Task: Set "Limit the size of each slice in macroblocks" for "H.264/MPEG-4 Part 10/AVC encoder (x264 10-bit)" to 3.
Action: Mouse moved to (89, 15)
Screenshot: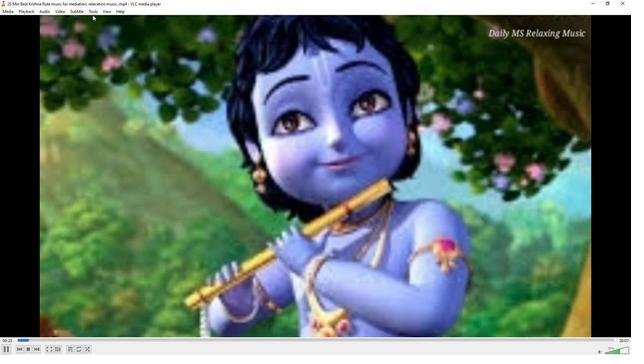 
Action: Mouse pressed left at (89, 15)
Screenshot: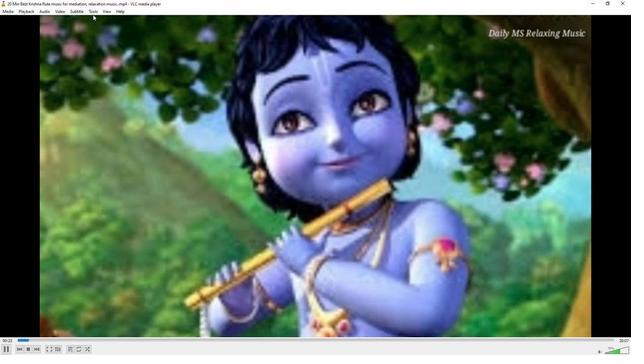 
Action: Mouse moved to (92, 11)
Screenshot: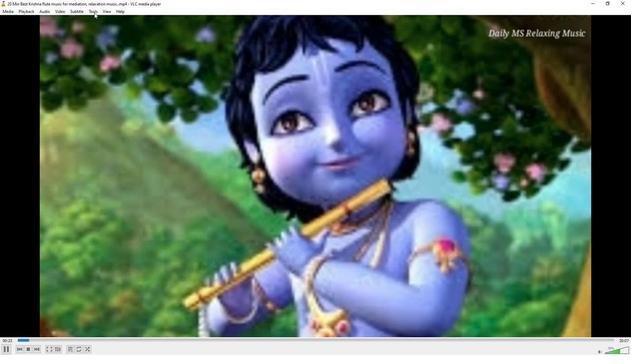 
Action: Mouse pressed left at (92, 11)
Screenshot: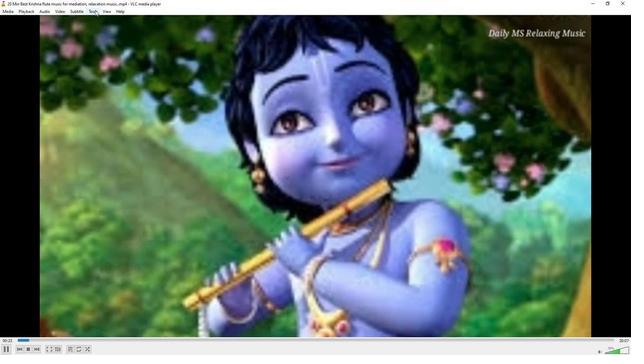 
Action: Mouse moved to (87, 89)
Screenshot: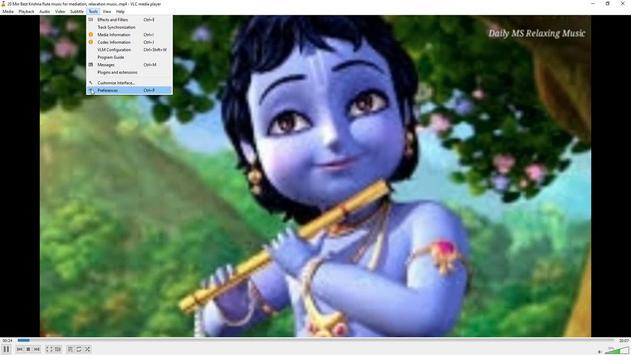 
Action: Mouse pressed left at (87, 89)
Screenshot: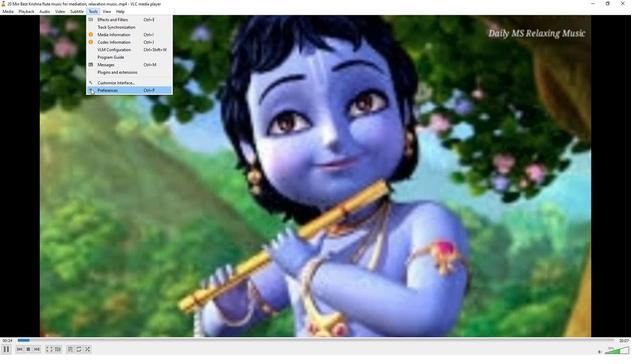 
Action: Mouse moved to (207, 289)
Screenshot: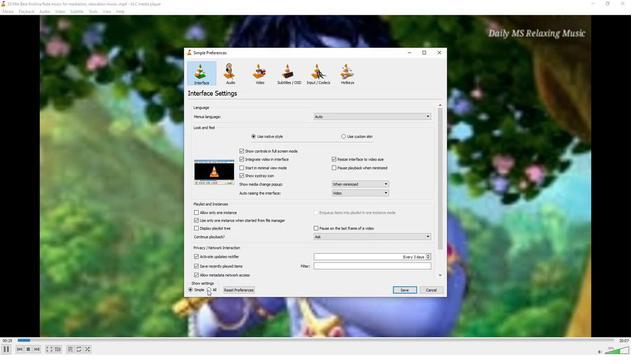 
Action: Mouse pressed left at (207, 289)
Screenshot: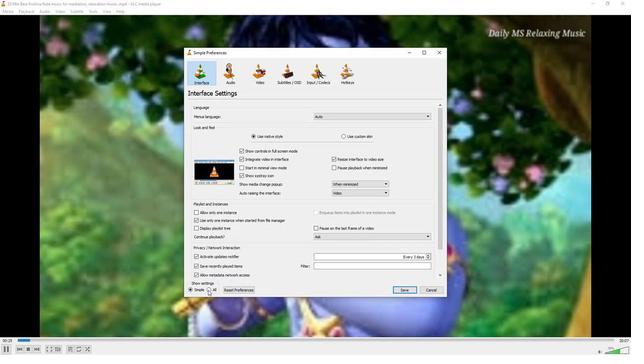 
Action: Mouse moved to (199, 223)
Screenshot: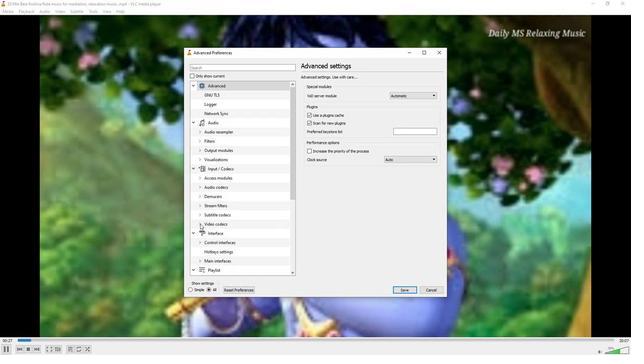 
Action: Mouse pressed left at (199, 223)
Screenshot: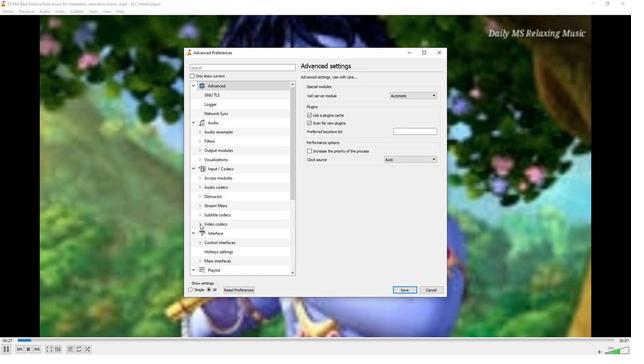 
Action: Mouse moved to (199, 223)
Screenshot: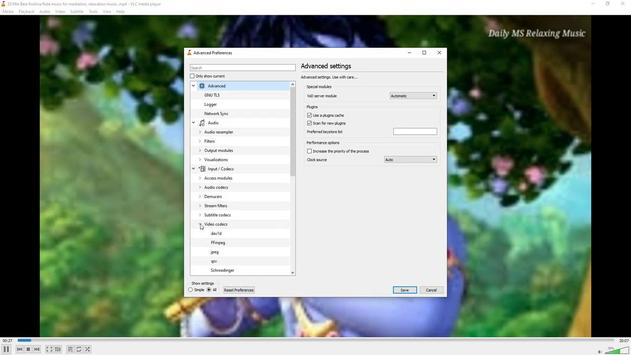 
Action: Mouse scrolled (199, 223) with delta (0, 0)
Screenshot: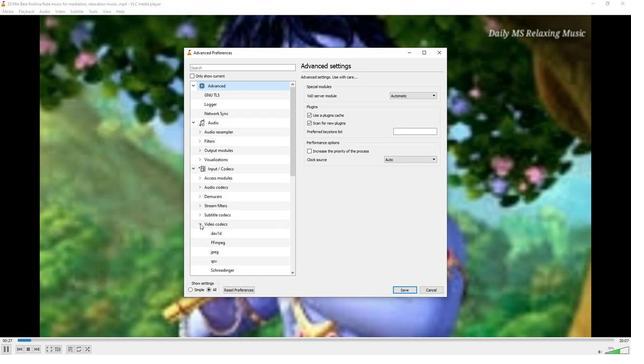 
Action: Mouse scrolled (199, 223) with delta (0, 0)
Screenshot: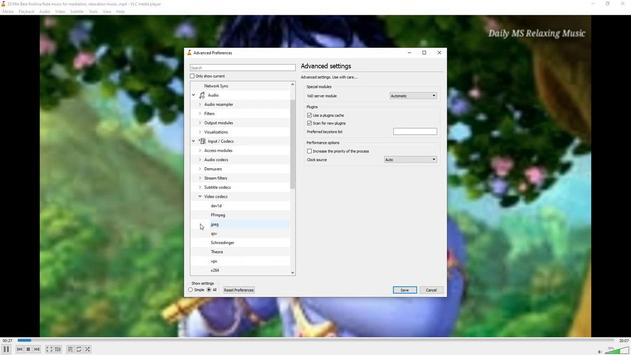 
Action: Mouse moved to (212, 251)
Screenshot: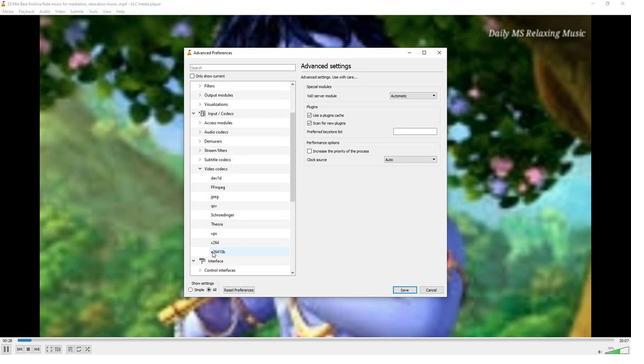 
Action: Mouse pressed left at (212, 251)
Screenshot: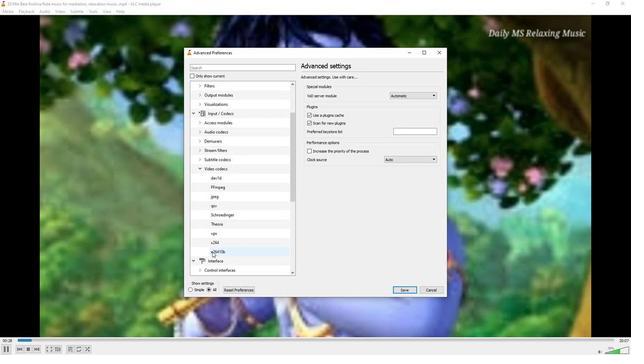 
Action: Mouse moved to (399, 220)
Screenshot: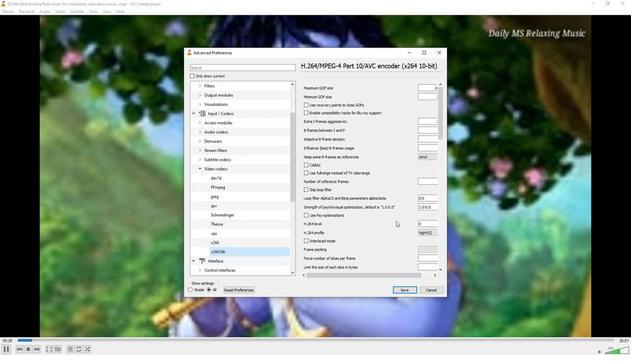 
Action: Mouse scrolled (399, 220) with delta (0, 0)
Screenshot: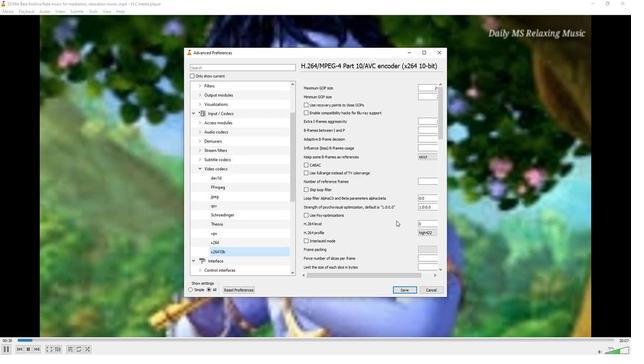 
Action: Mouse moved to (400, 220)
Screenshot: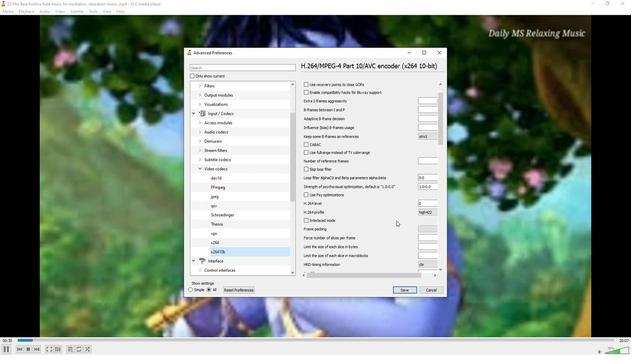 
Action: Mouse scrolled (400, 219) with delta (0, 0)
Screenshot: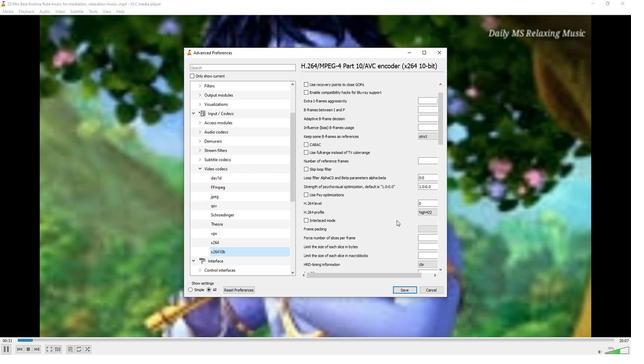 
Action: Mouse scrolled (400, 219) with delta (0, 0)
Screenshot: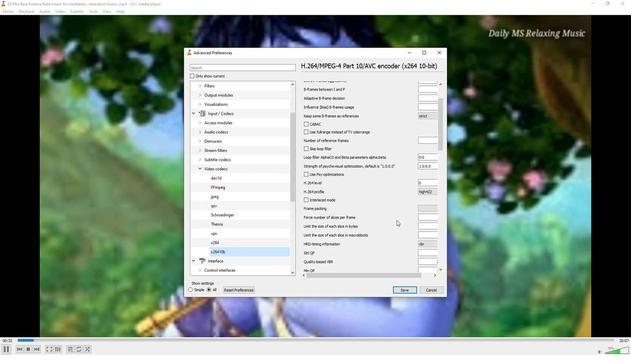 
Action: Mouse moved to (363, 276)
Screenshot: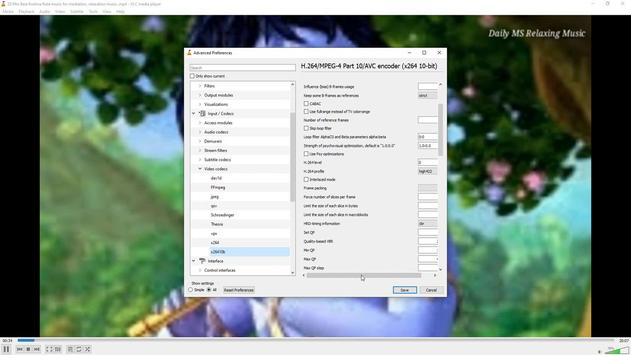 
Action: Mouse pressed left at (363, 276)
Screenshot: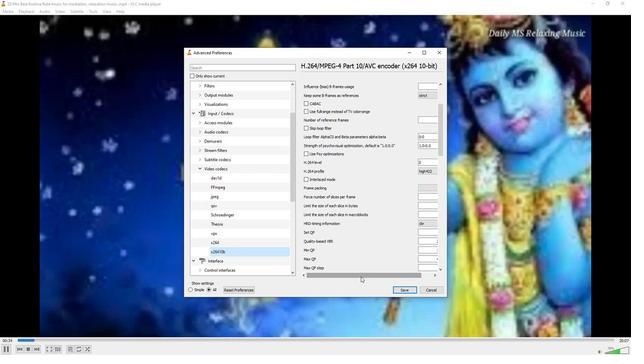 
Action: Mouse moved to (437, 213)
Screenshot: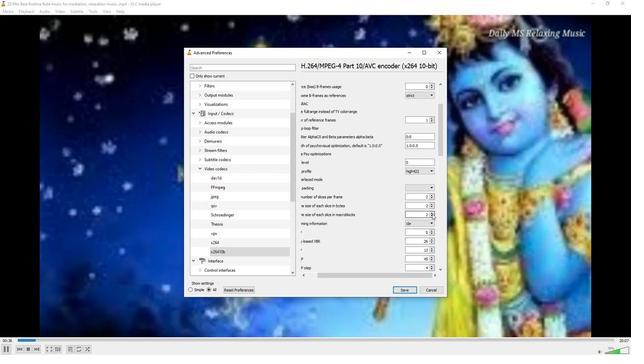 
Action: Mouse pressed left at (437, 213)
Screenshot: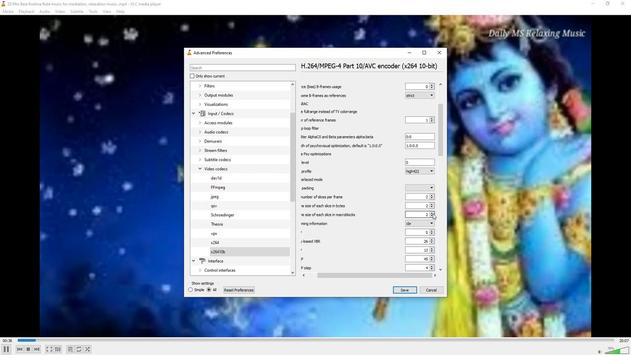 
Action: Mouse moved to (369, 210)
Screenshot: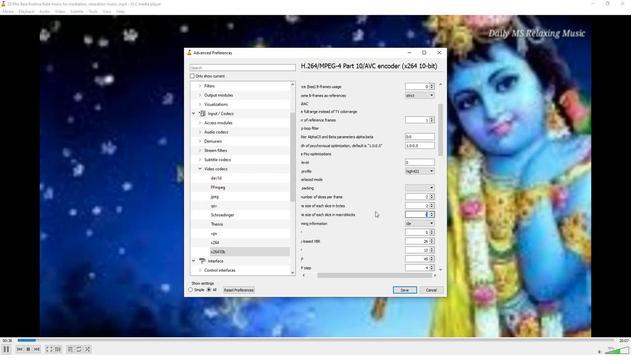 
Action: Mouse pressed left at (369, 210)
Screenshot: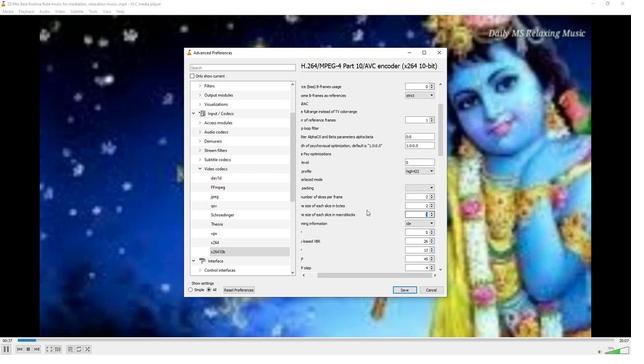 
